 Task: Create a due date automation trigger when advanced on, 2 working days before a card is due add content with a name or a description ending with resume at 11:00 AM.
Action: Mouse moved to (839, 253)
Screenshot: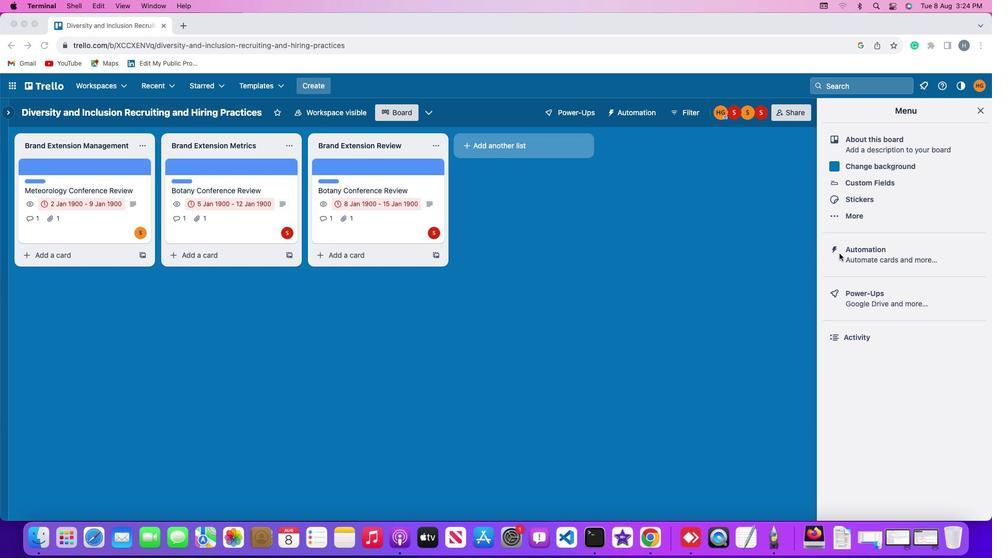 
Action: Mouse pressed left at (839, 253)
Screenshot: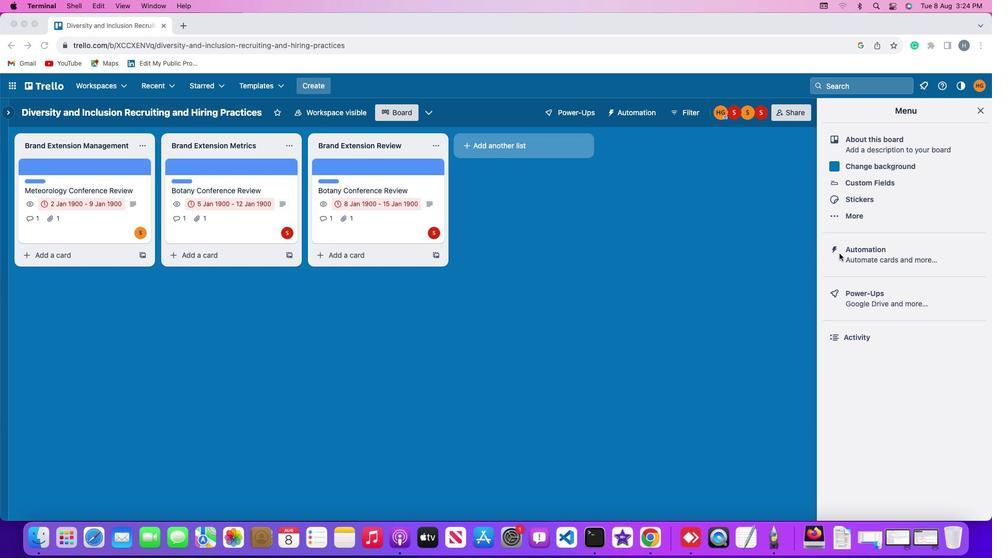
Action: Mouse pressed left at (839, 253)
Screenshot: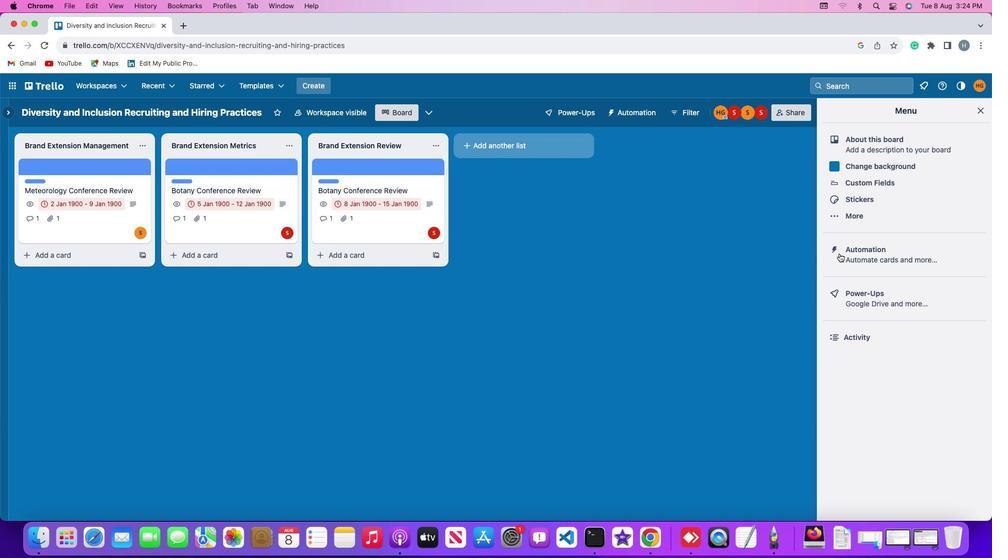 
Action: Mouse moved to (75, 247)
Screenshot: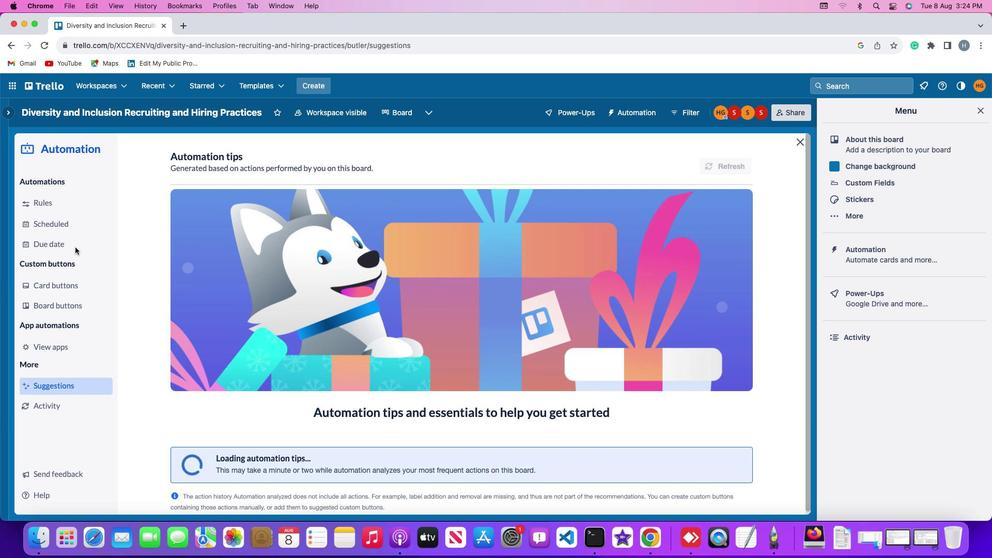 
Action: Mouse pressed left at (75, 247)
Screenshot: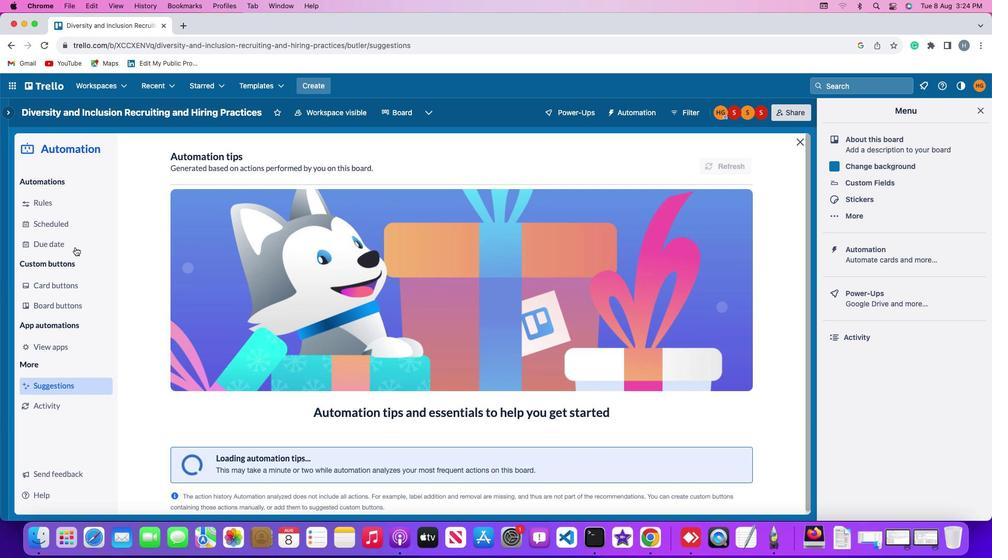 
Action: Mouse moved to (689, 160)
Screenshot: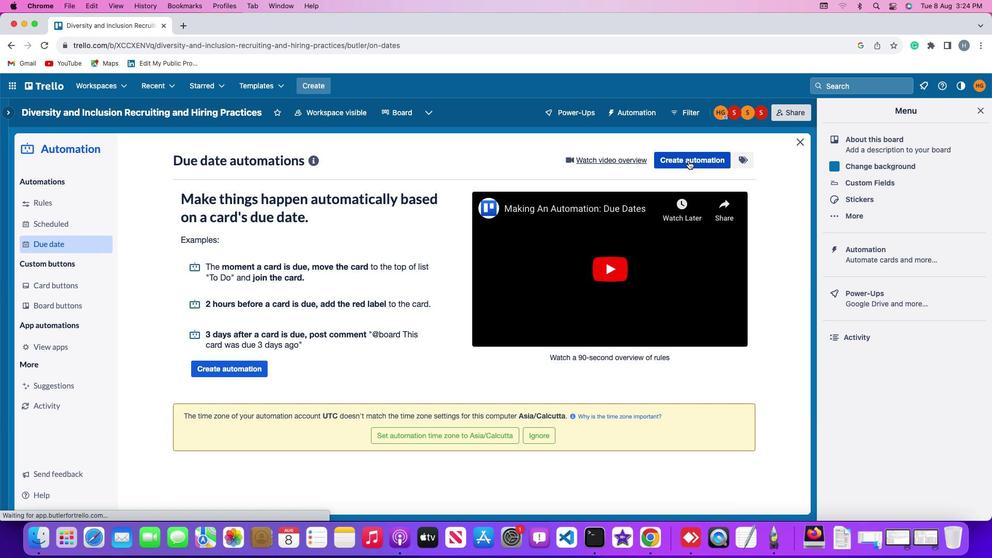 
Action: Mouse pressed left at (689, 160)
Screenshot: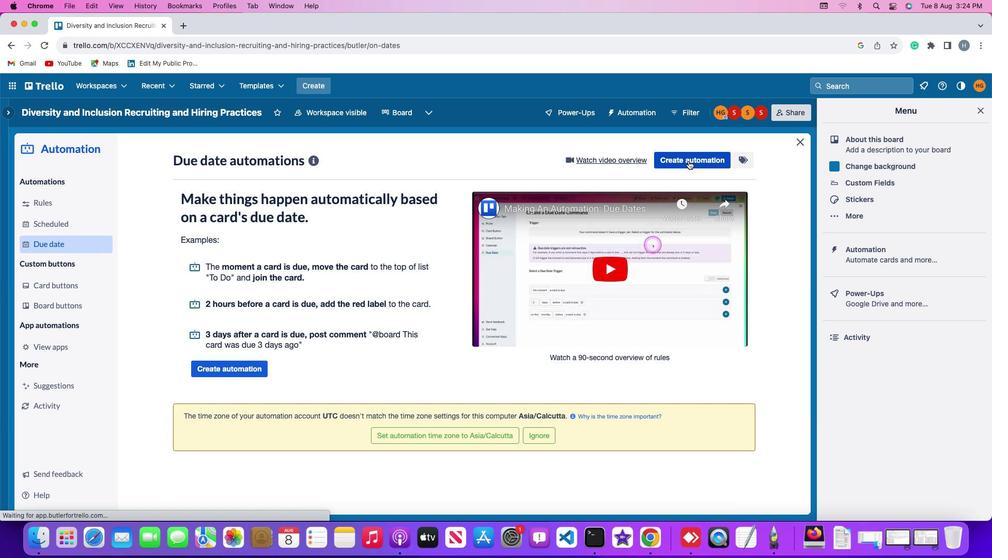 
Action: Mouse moved to (221, 256)
Screenshot: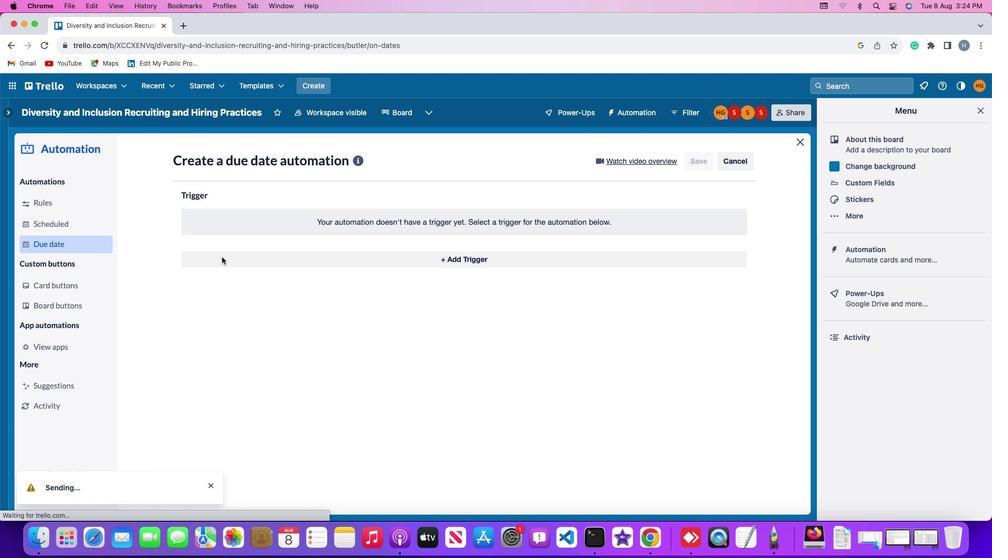 
Action: Mouse pressed left at (221, 256)
Screenshot: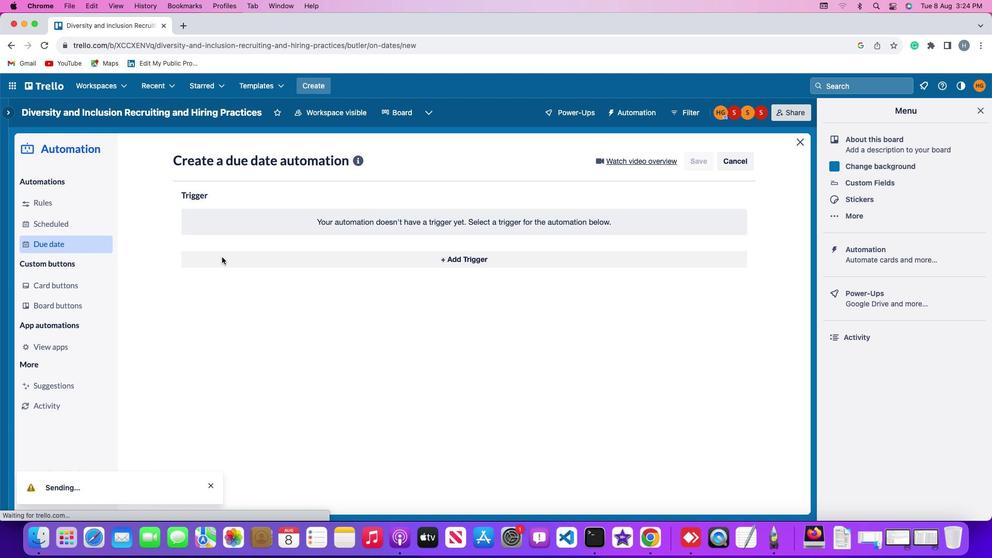 
Action: Mouse moved to (205, 415)
Screenshot: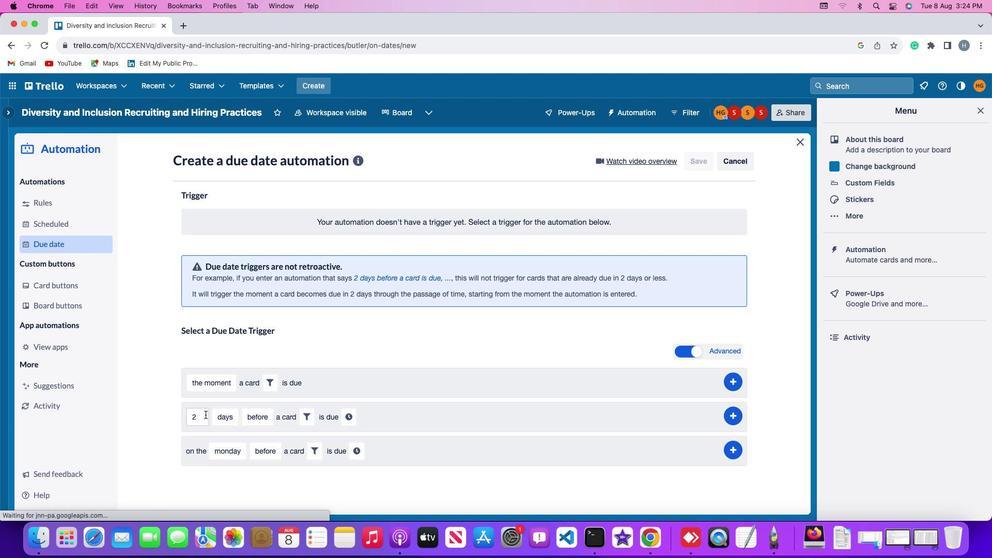 
Action: Mouse pressed left at (205, 415)
Screenshot: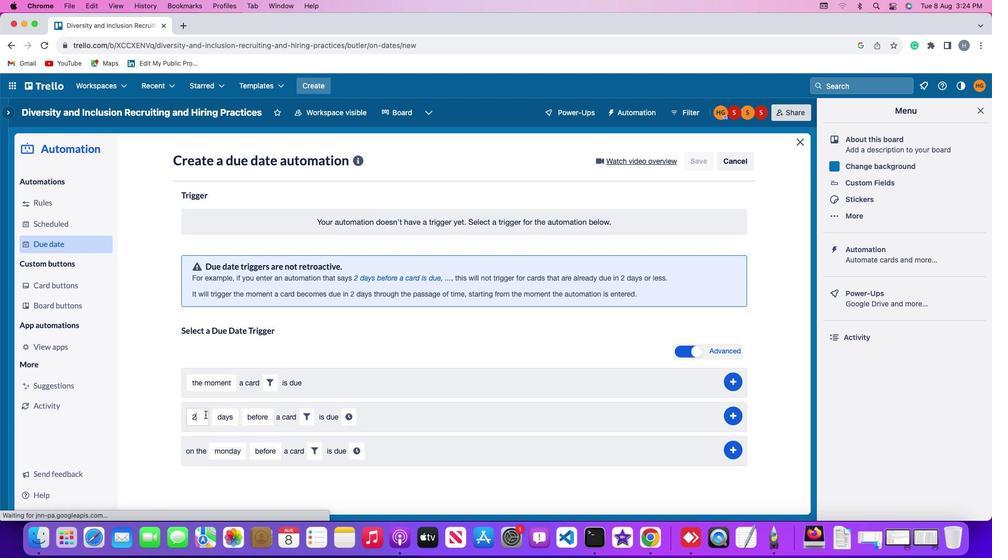 
Action: Key pressed Key.backspace'2'
Screenshot: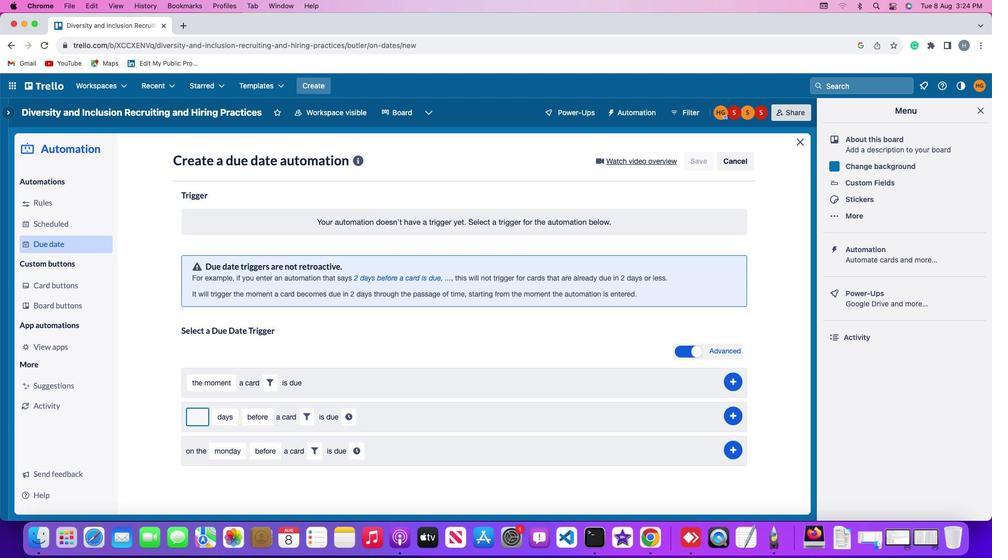 
Action: Mouse moved to (223, 415)
Screenshot: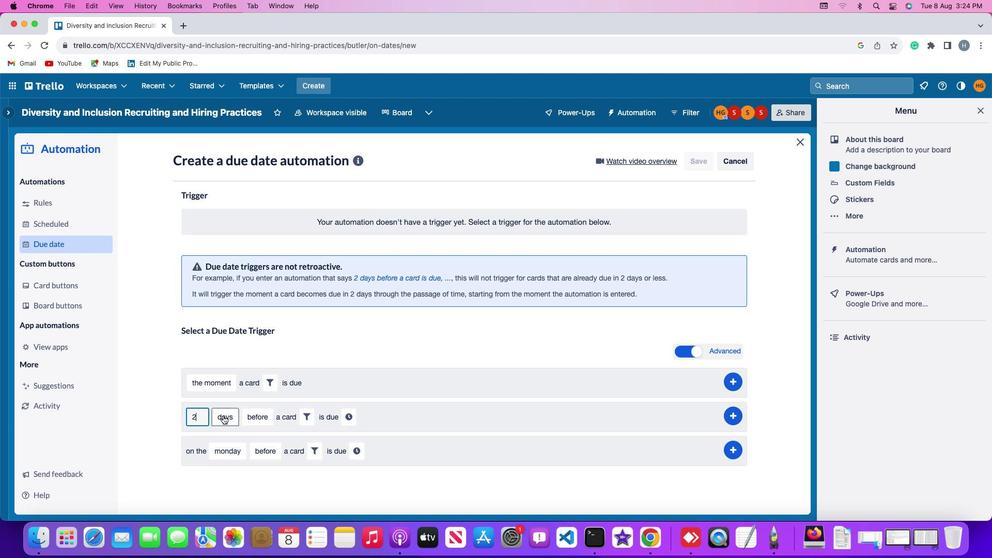 
Action: Mouse pressed left at (223, 415)
Screenshot: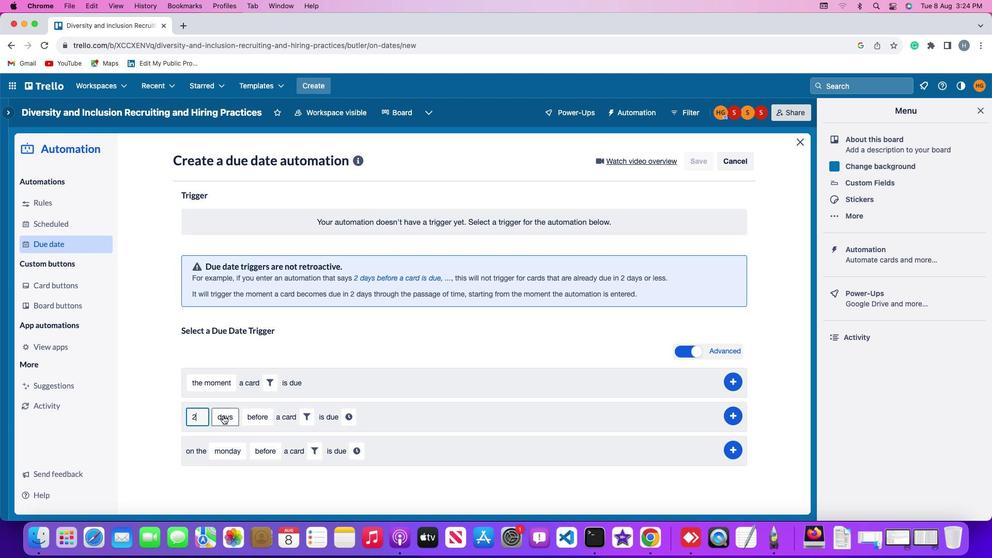 
Action: Mouse moved to (231, 456)
Screenshot: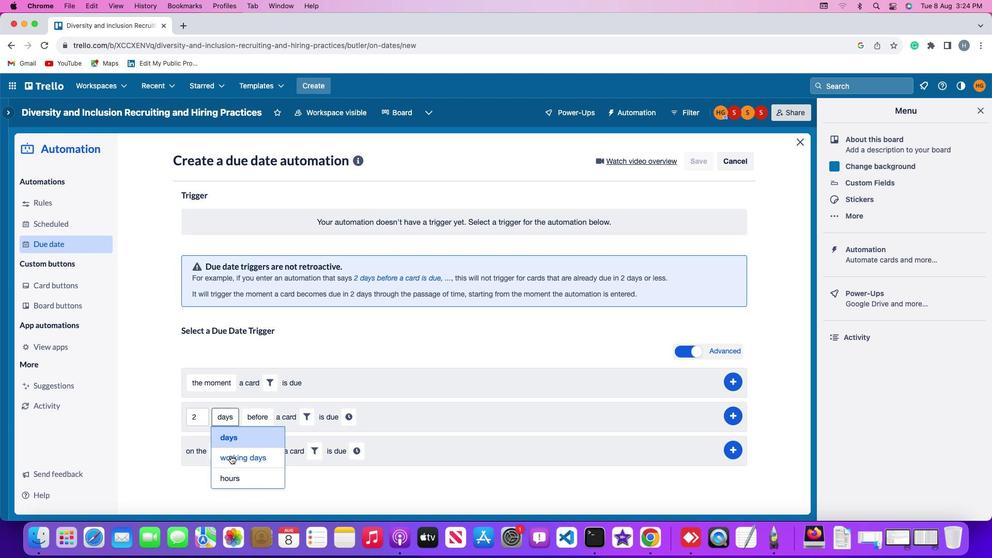 
Action: Mouse pressed left at (231, 456)
Screenshot: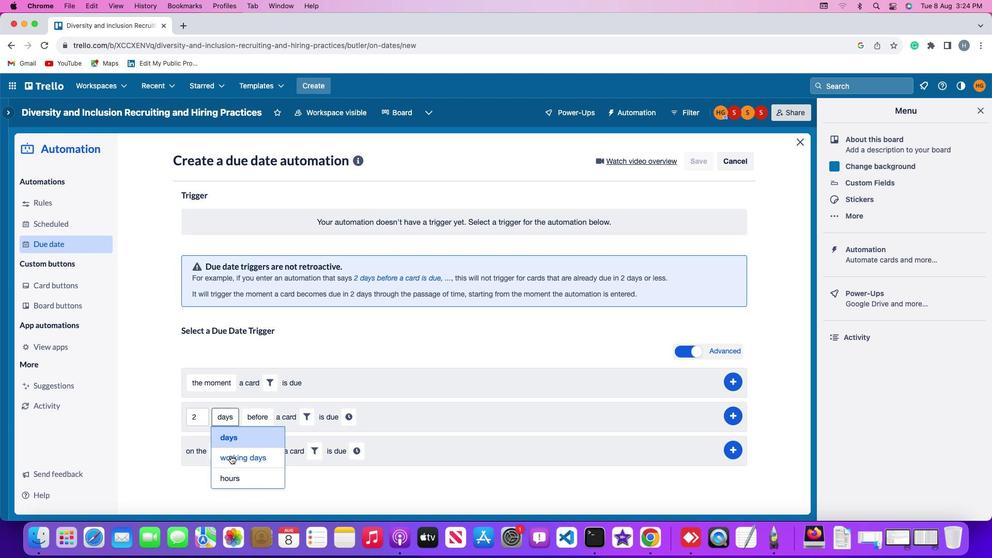 
Action: Mouse moved to (286, 418)
Screenshot: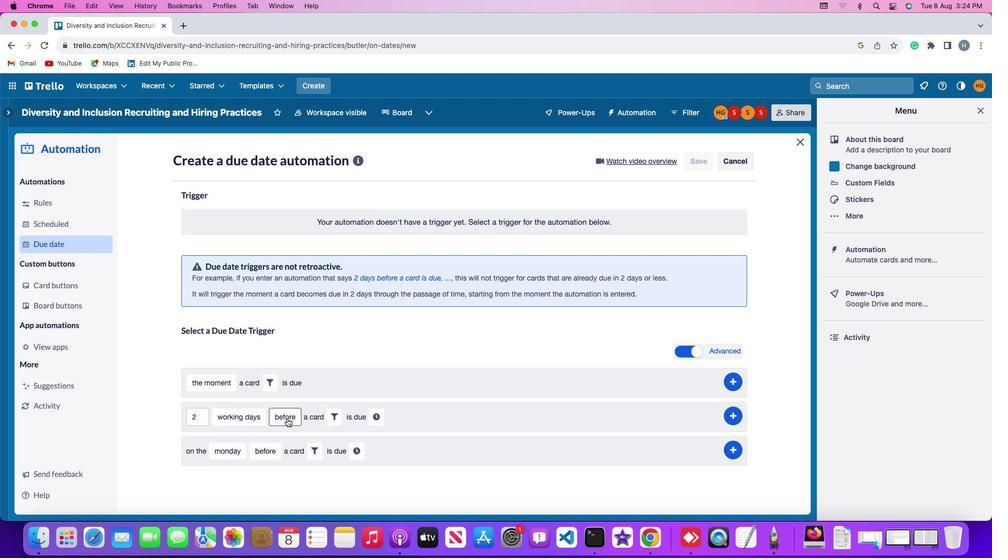 
Action: Mouse pressed left at (286, 418)
Screenshot: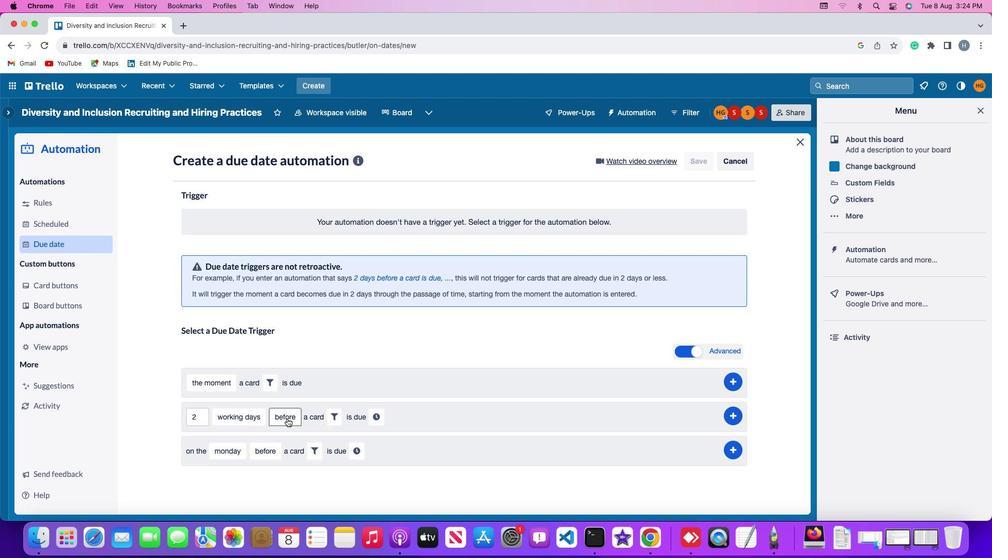
Action: Mouse moved to (294, 431)
Screenshot: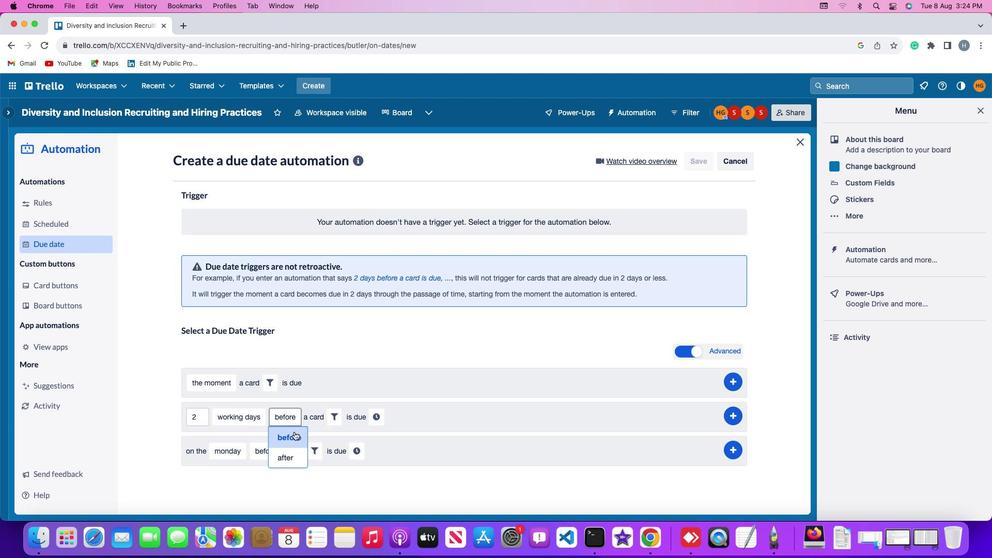 
Action: Mouse pressed left at (294, 431)
Screenshot: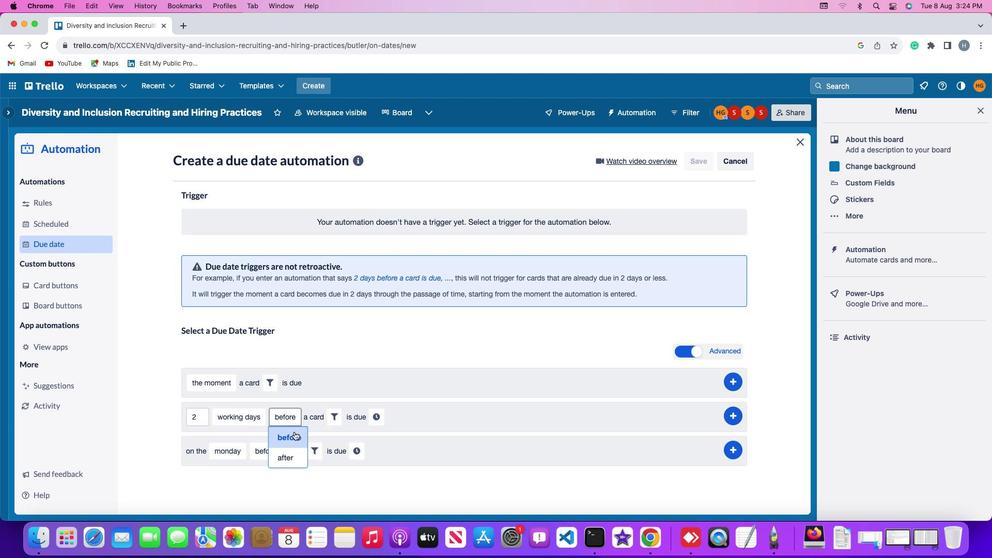 
Action: Mouse moved to (341, 410)
Screenshot: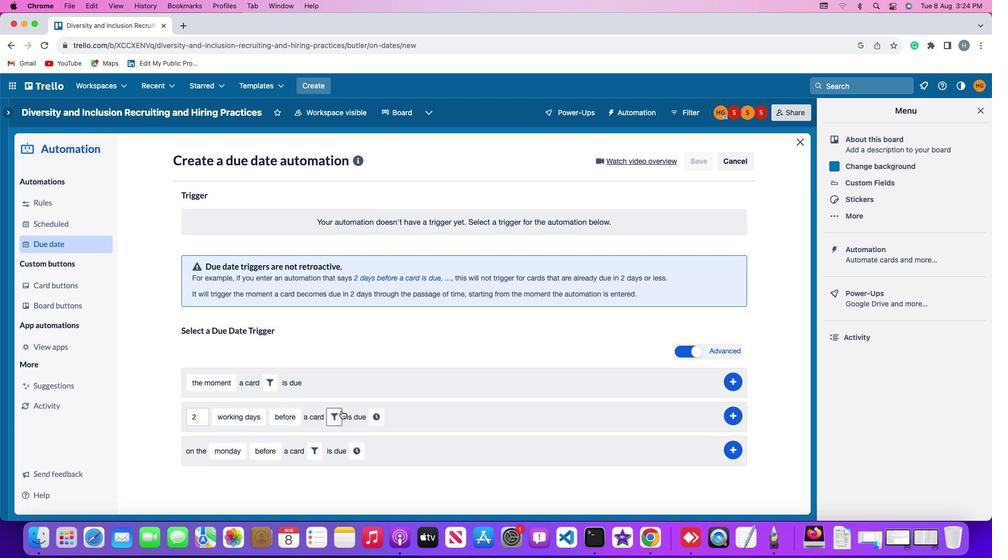 
Action: Mouse pressed left at (341, 410)
Screenshot: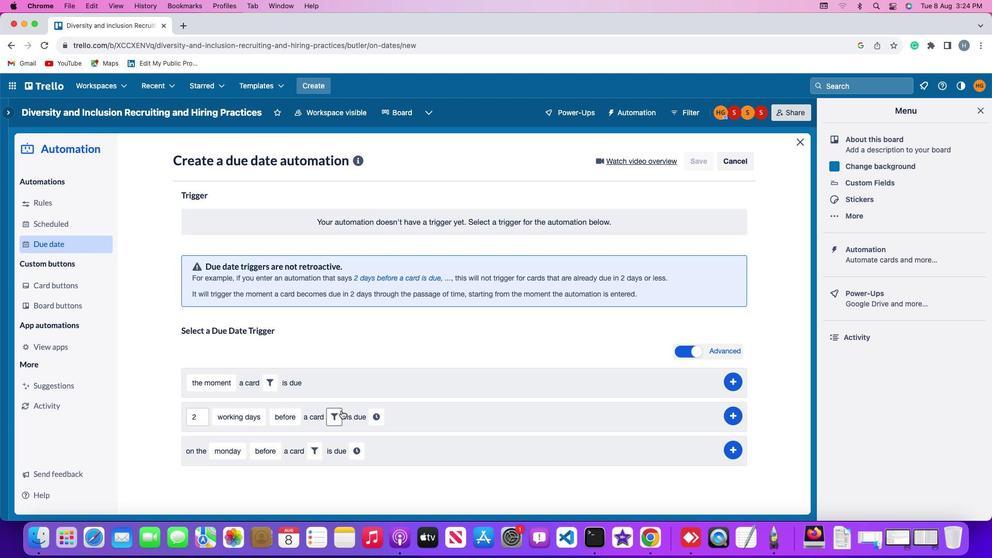 
Action: Mouse moved to (471, 447)
Screenshot: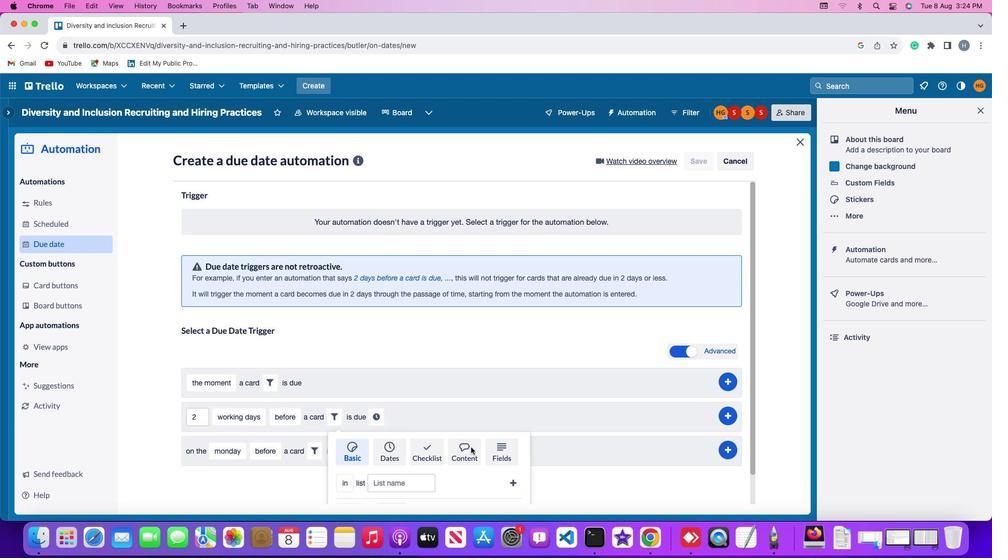 
Action: Mouse pressed left at (471, 447)
Screenshot: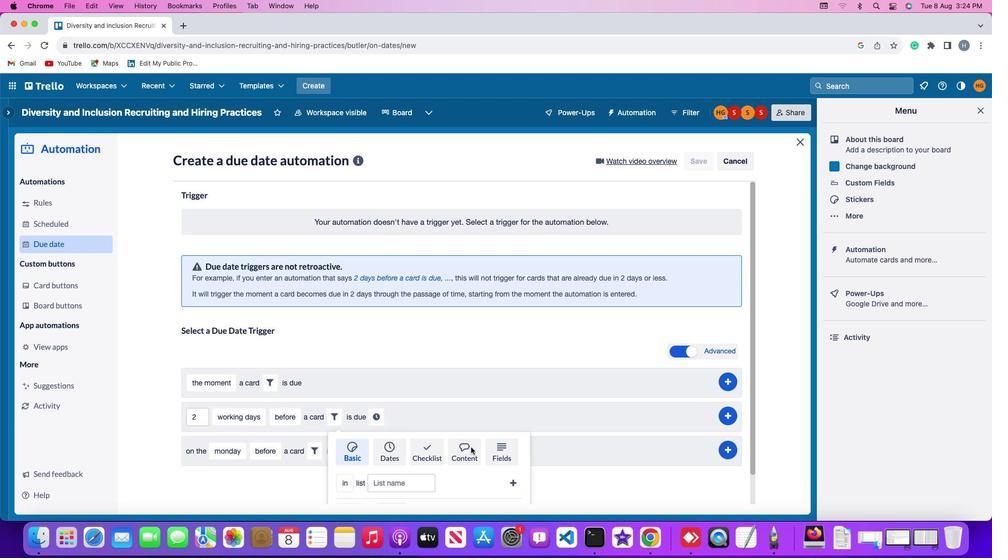 
Action: Mouse moved to (363, 479)
Screenshot: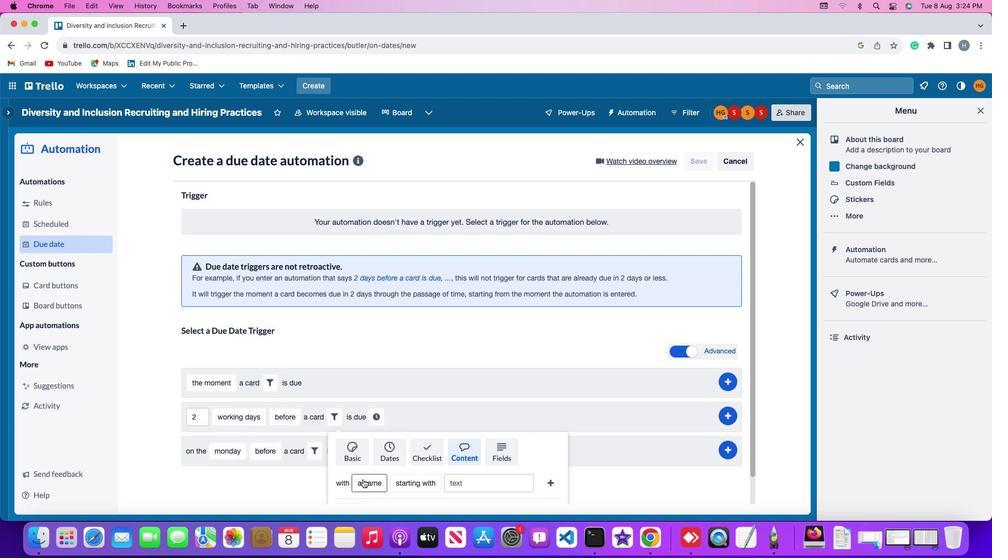 
Action: Mouse pressed left at (363, 479)
Screenshot: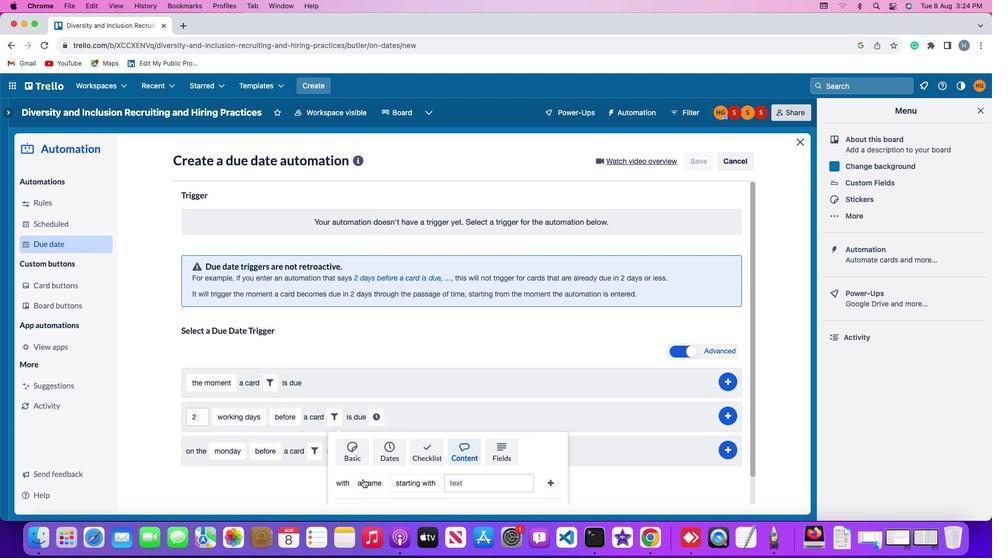 
Action: Mouse moved to (368, 464)
Screenshot: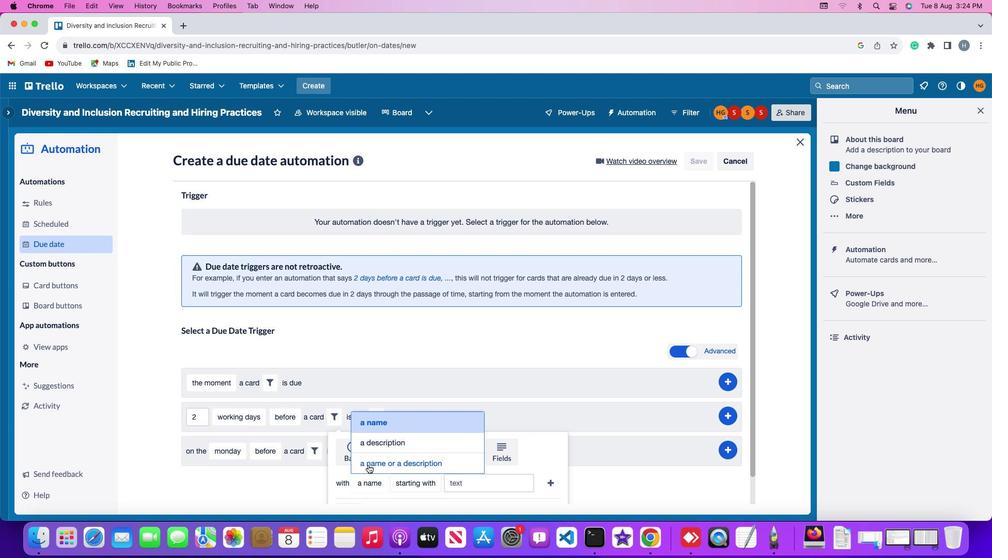 
Action: Mouse pressed left at (368, 464)
Screenshot: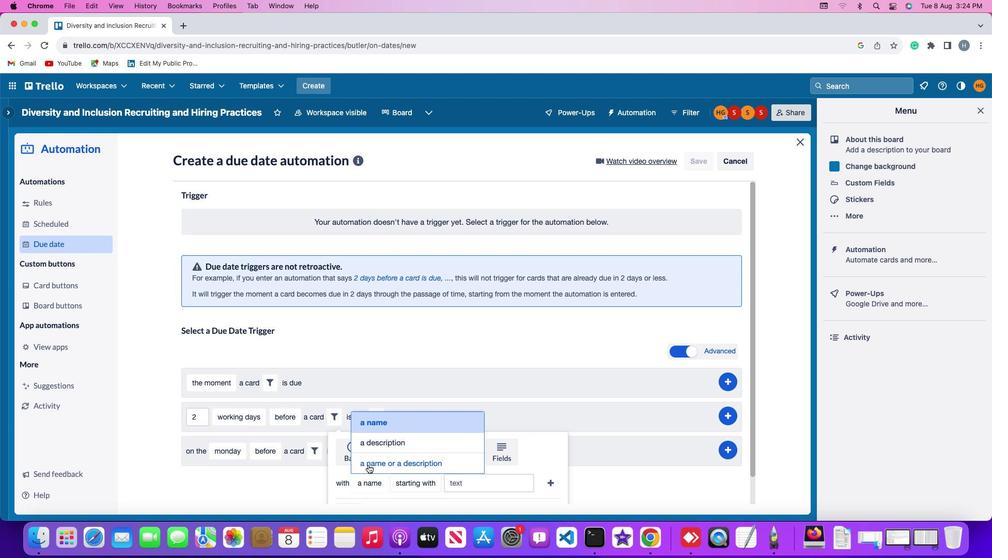 
Action: Mouse moved to (462, 484)
Screenshot: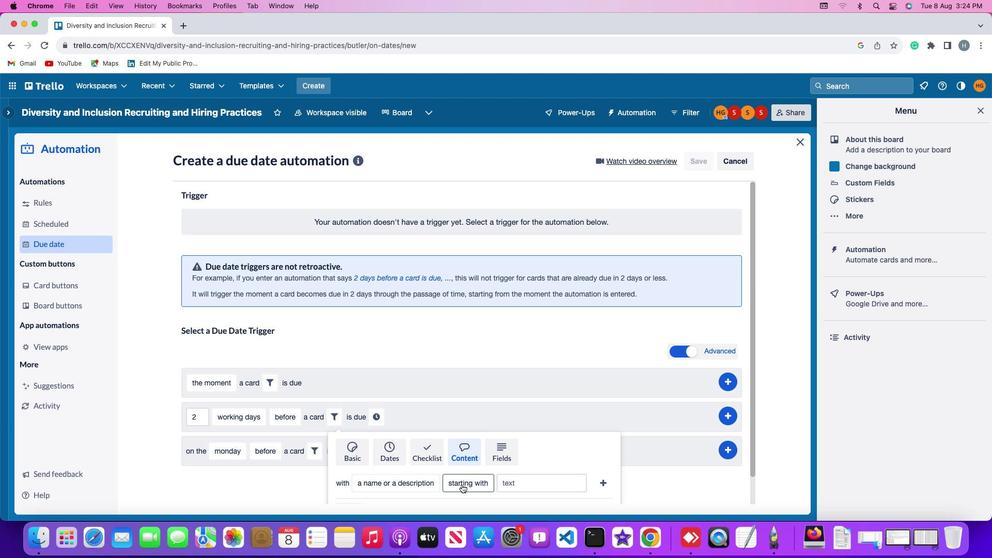 
Action: Mouse pressed left at (462, 484)
Screenshot: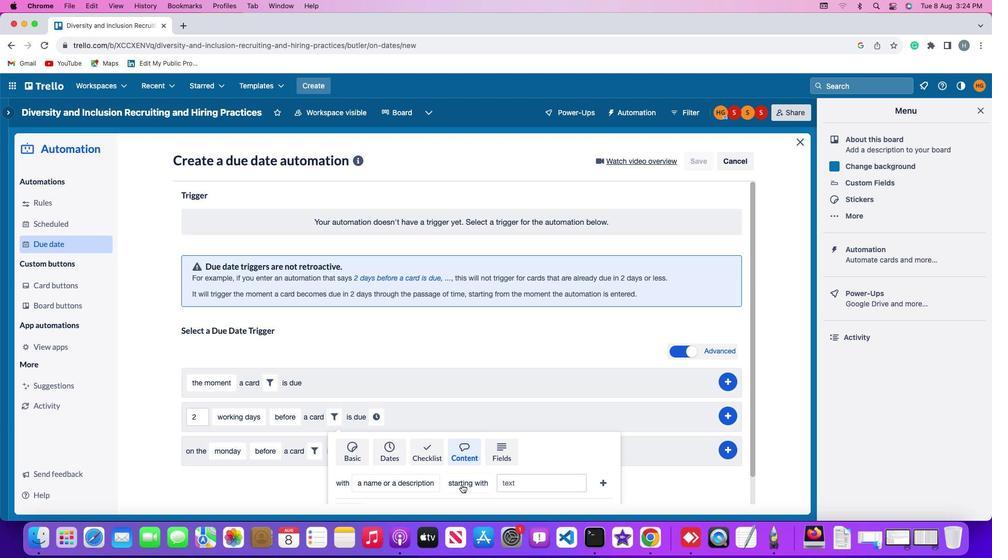 
Action: Mouse moved to (483, 381)
Screenshot: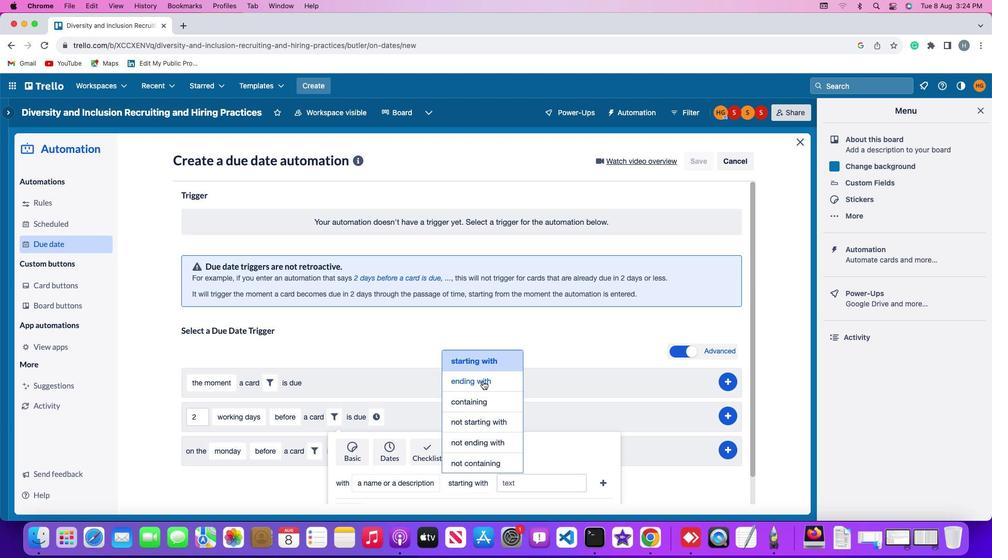 
Action: Mouse pressed left at (483, 381)
Screenshot: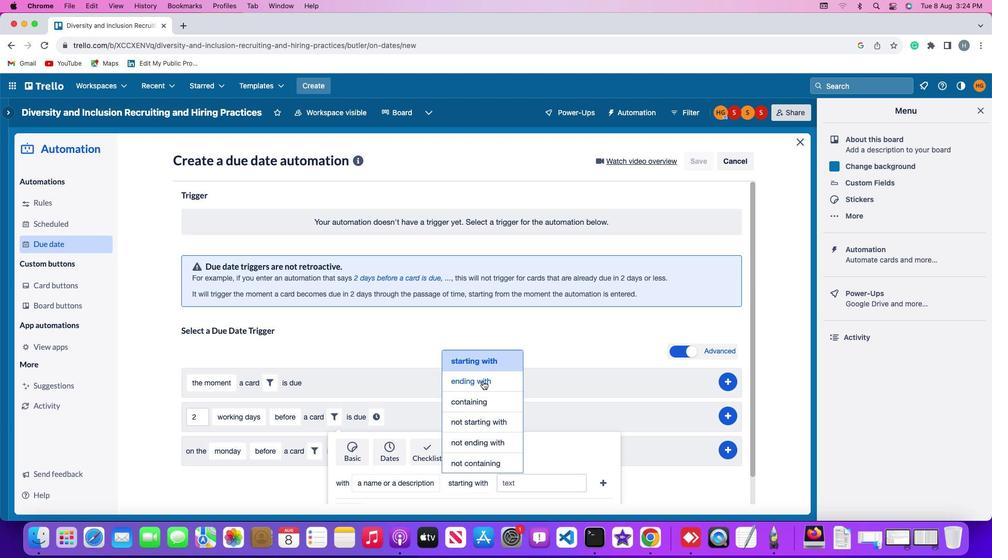 
Action: Mouse moved to (525, 483)
Screenshot: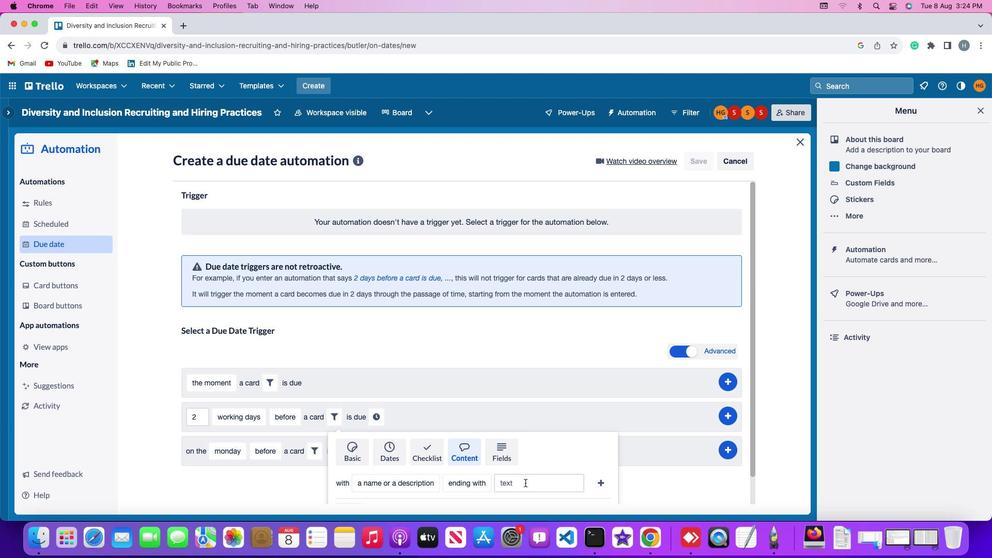 
Action: Mouse pressed left at (525, 483)
Screenshot: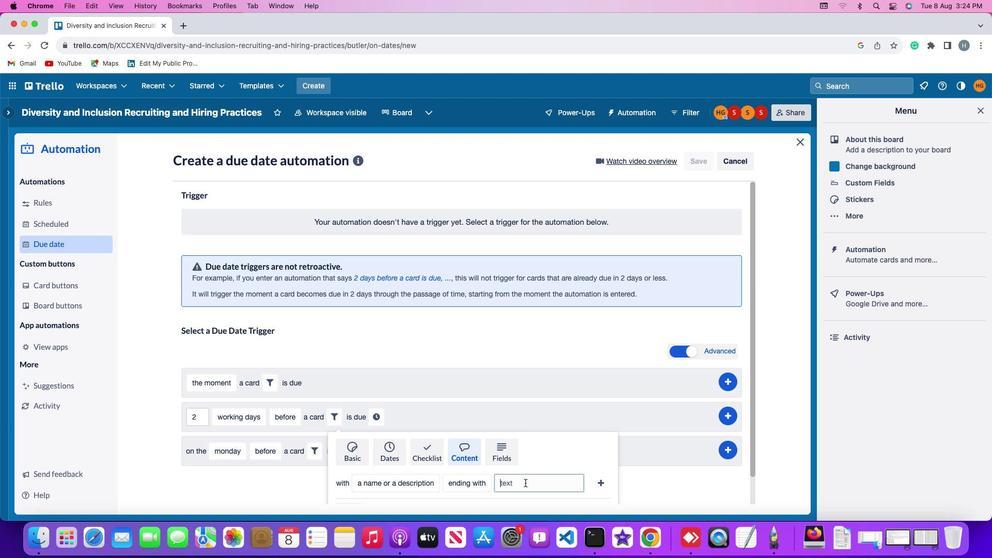 
Action: Key pressed 'r''e''s''u''m''e'
Screenshot: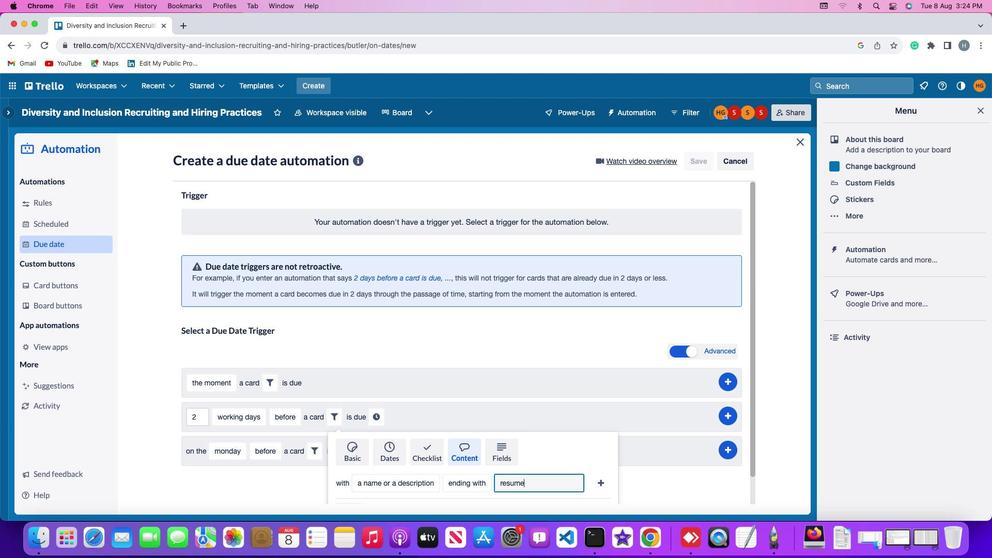 
Action: Mouse moved to (605, 481)
Screenshot: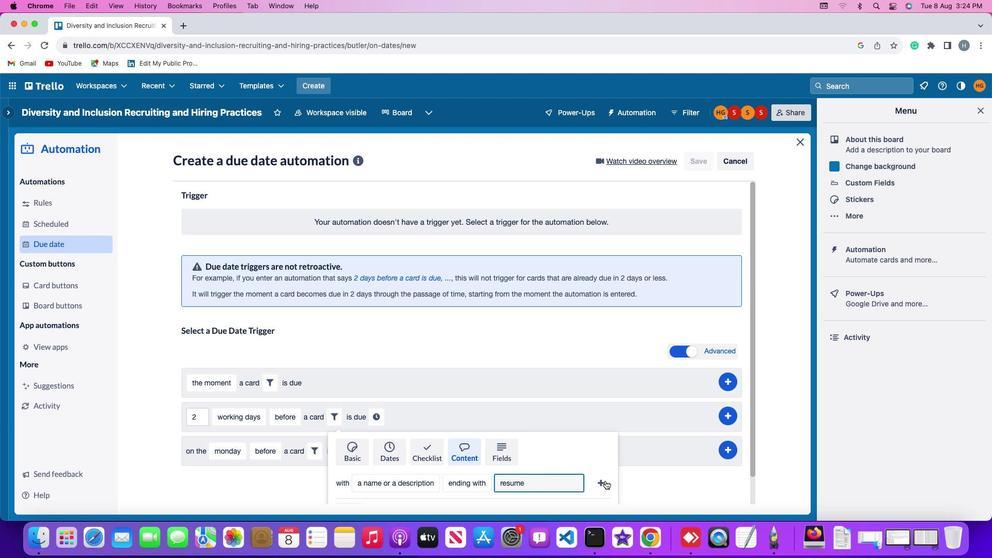 
Action: Mouse pressed left at (605, 481)
Screenshot: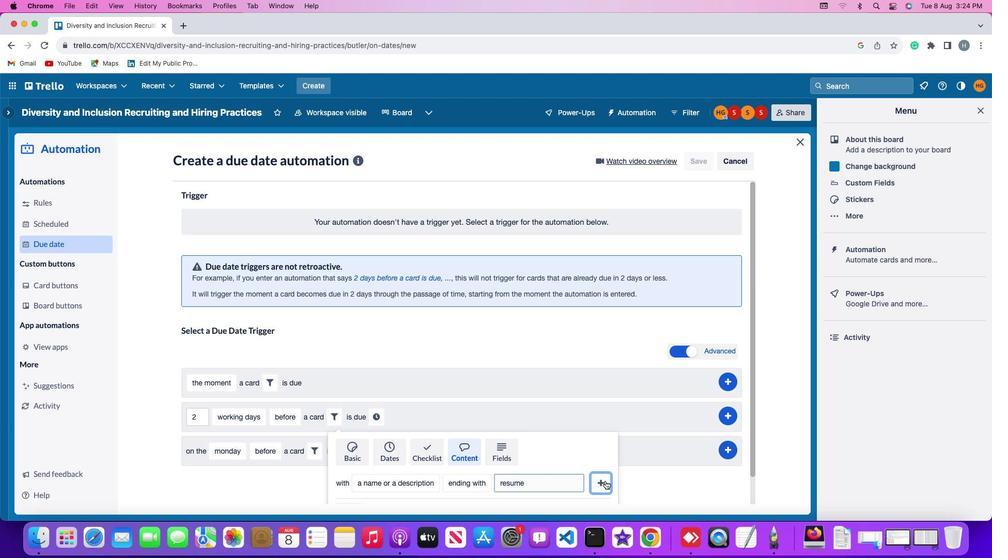 
Action: Mouse moved to (564, 413)
Screenshot: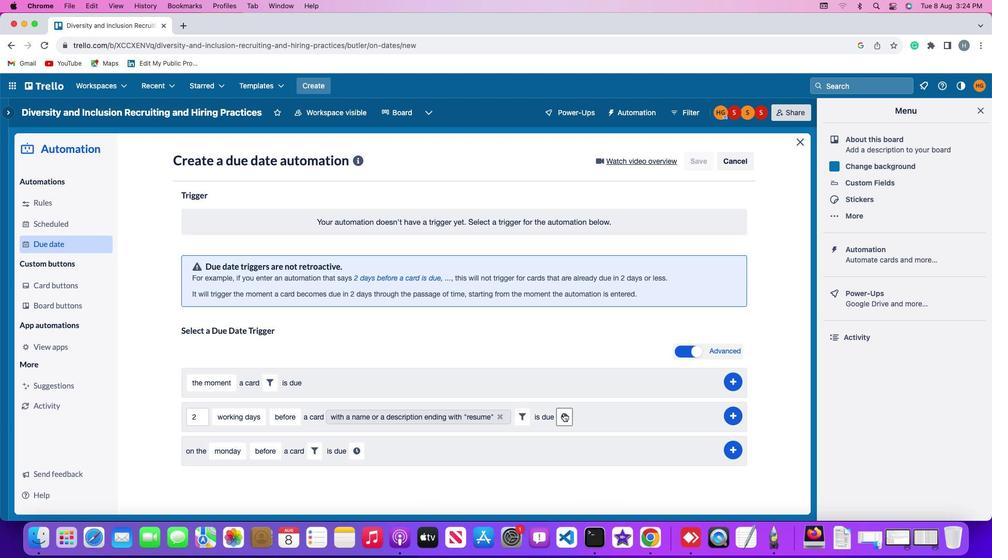 
Action: Mouse pressed left at (564, 413)
Screenshot: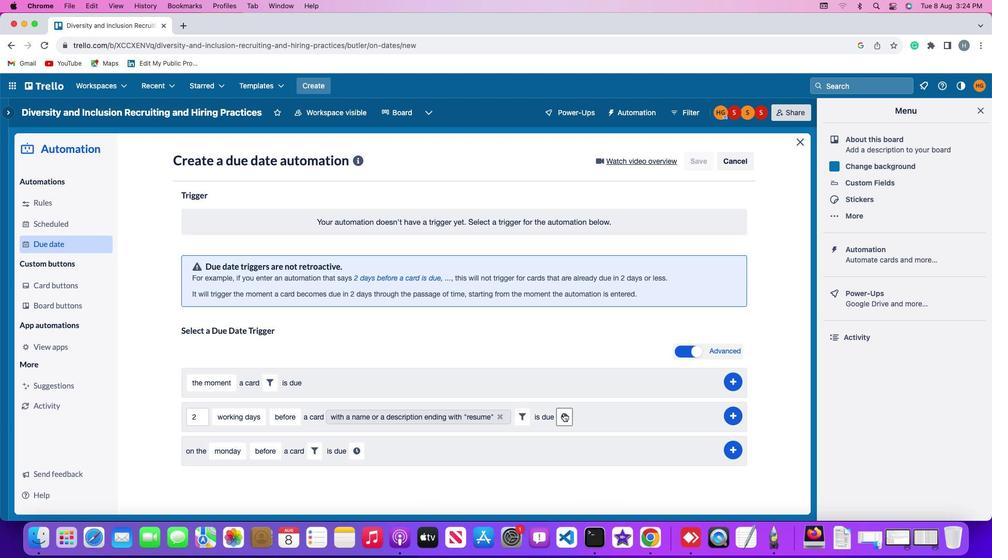 
Action: Mouse moved to (585, 416)
Screenshot: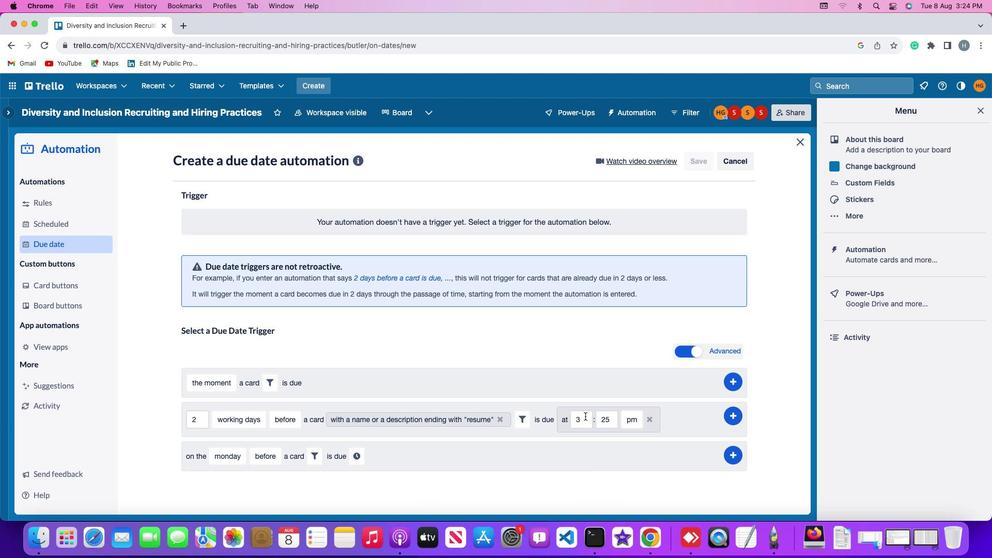 
Action: Mouse pressed left at (585, 416)
Screenshot: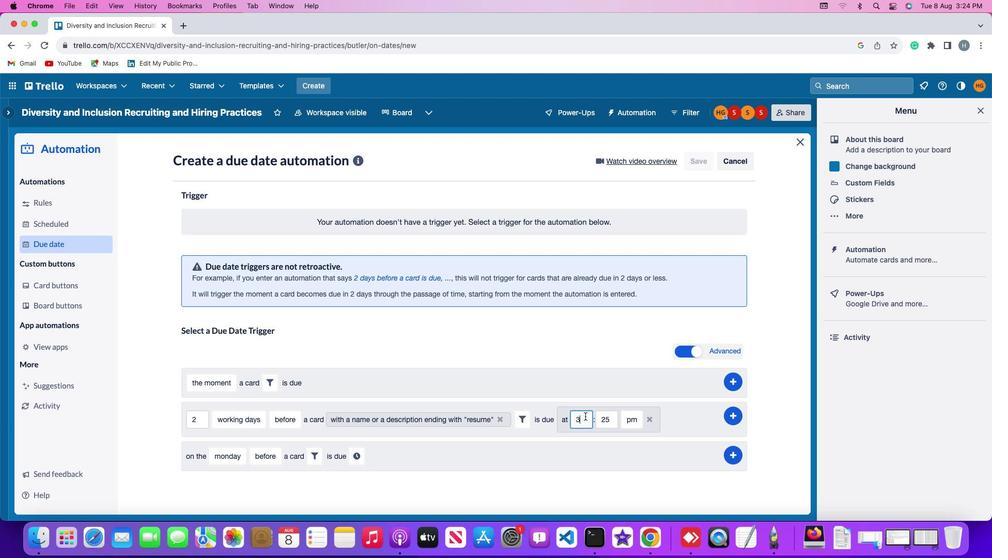 
Action: Key pressed Key.backspace'1''1'
Screenshot: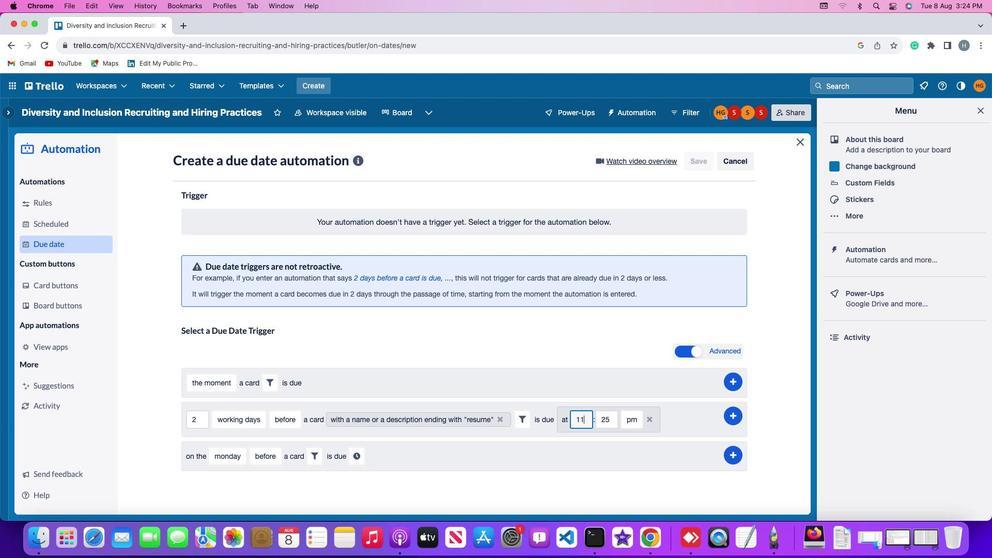 
Action: Mouse moved to (614, 418)
Screenshot: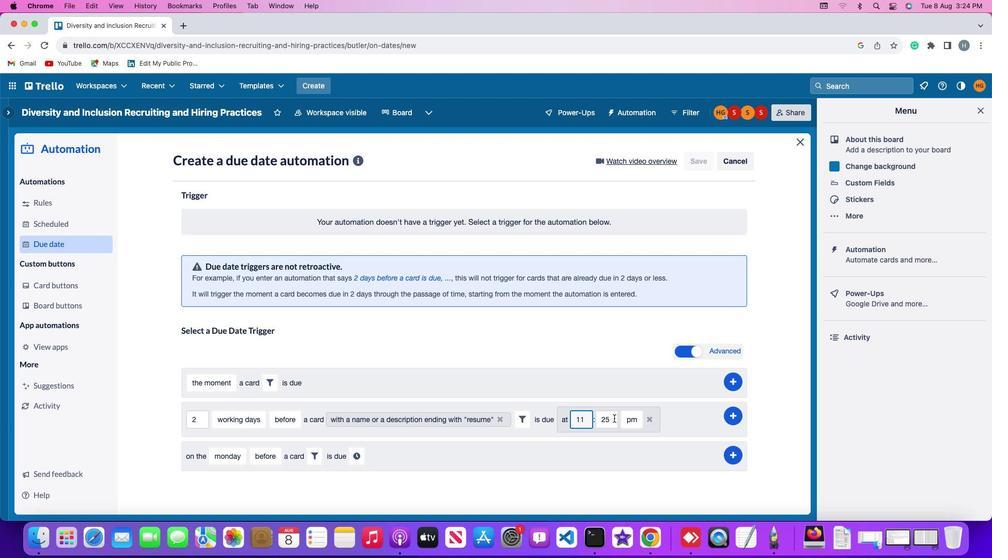 
Action: Mouse pressed left at (614, 418)
Screenshot: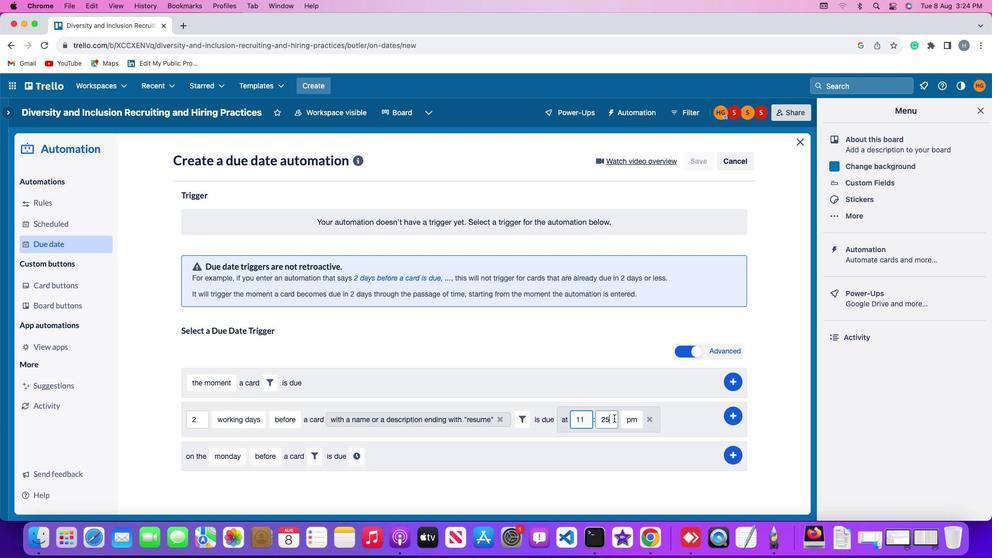
Action: Key pressed Key.backspaceKey.backspace'0''0'
Screenshot: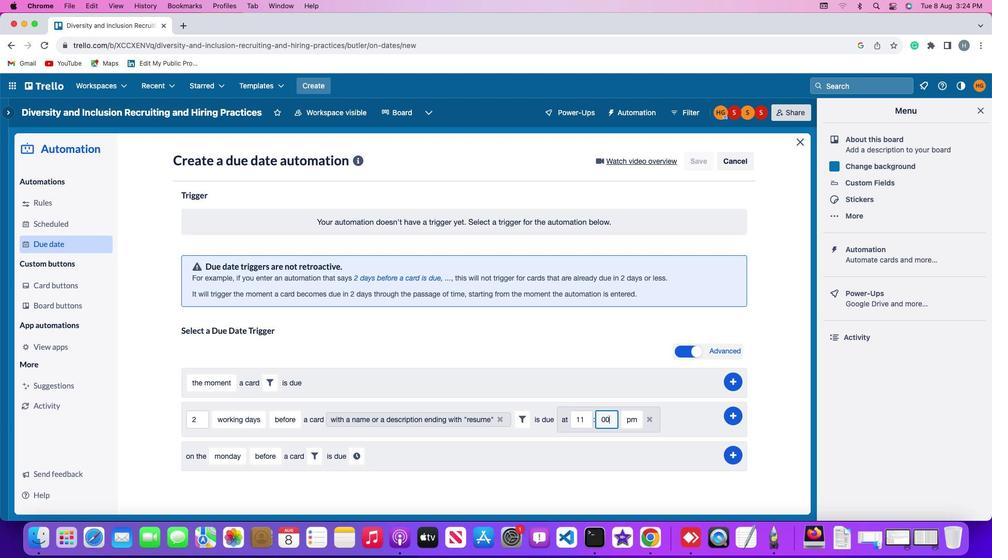 
Action: Mouse moved to (631, 418)
Screenshot: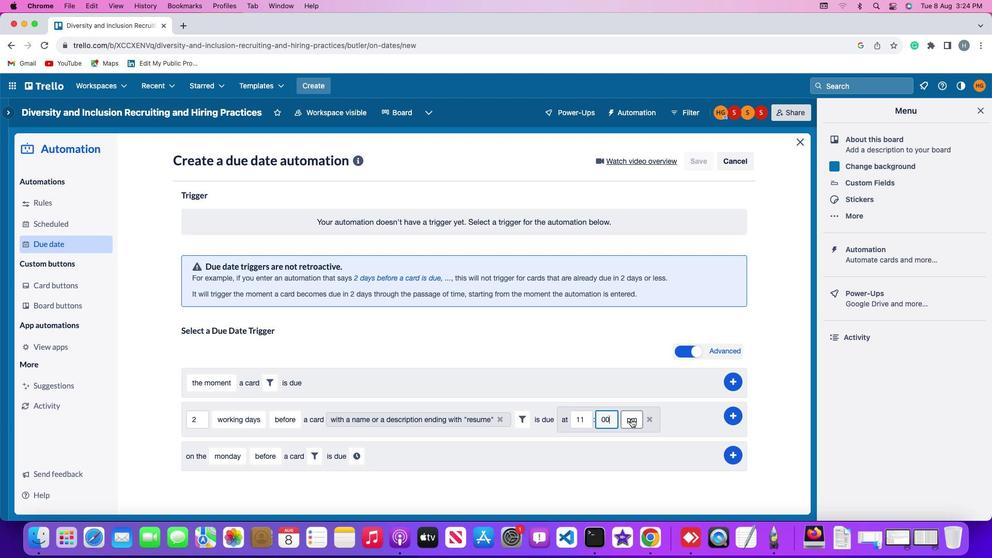 
Action: Mouse pressed left at (631, 418)
Screenshot: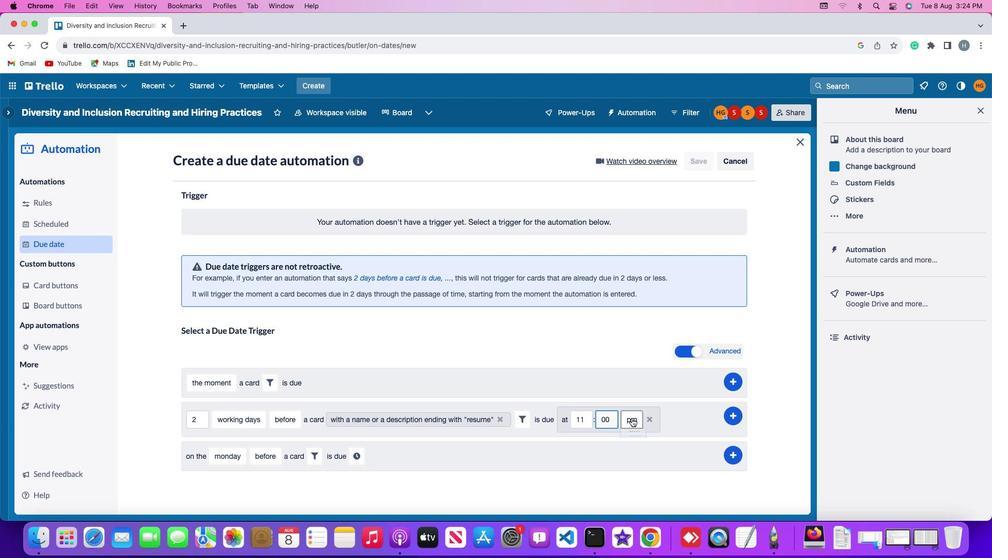 
Action: Mouse moved to (638, 436)
Screenshot: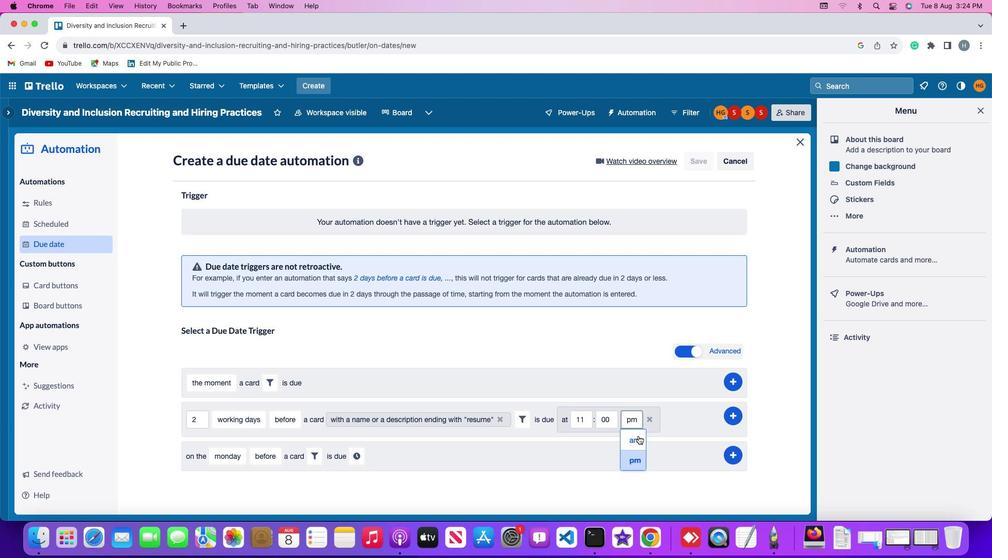 
Action: Mouse pressed left at (638, 436)
Screenshot: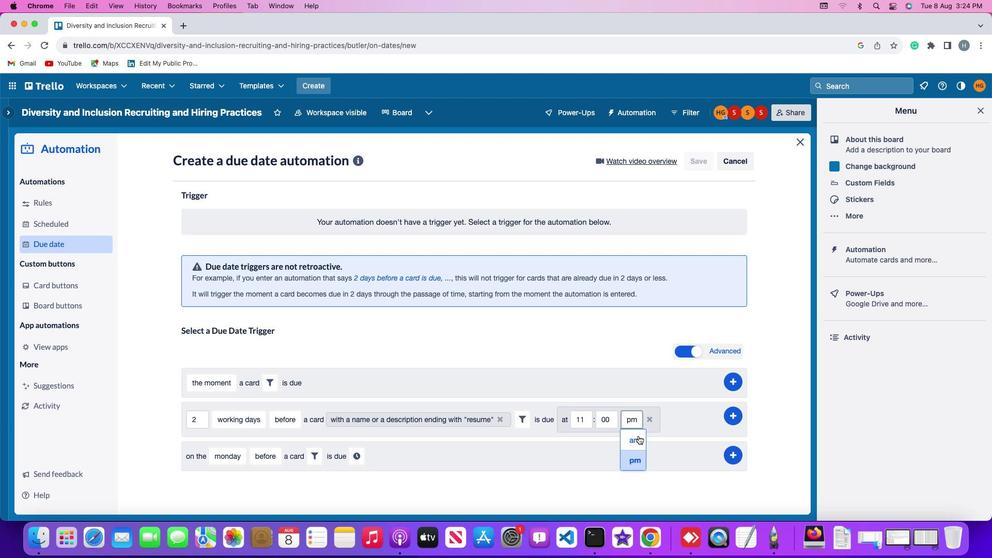 
Action: Mouse moved to (730, 414)
Screenshot: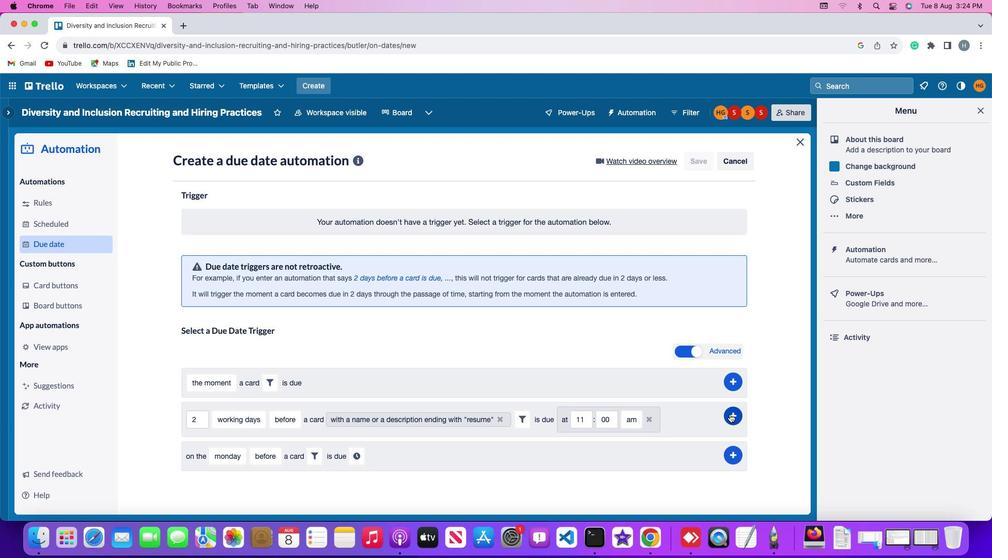 
Action: Mouse pressed left at (730, 414)
Screenshot: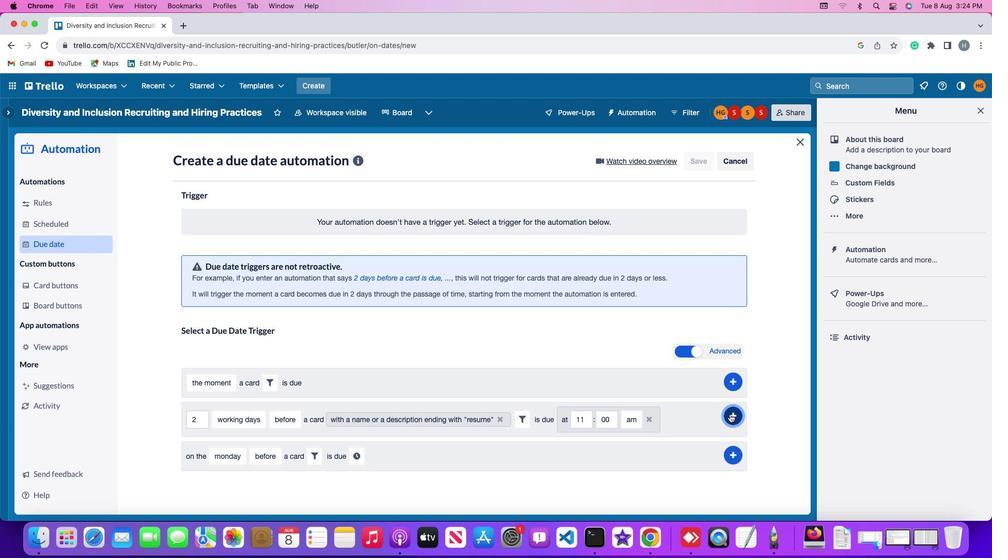 
Action: Mouse moved to (769, 342)
Screenshot: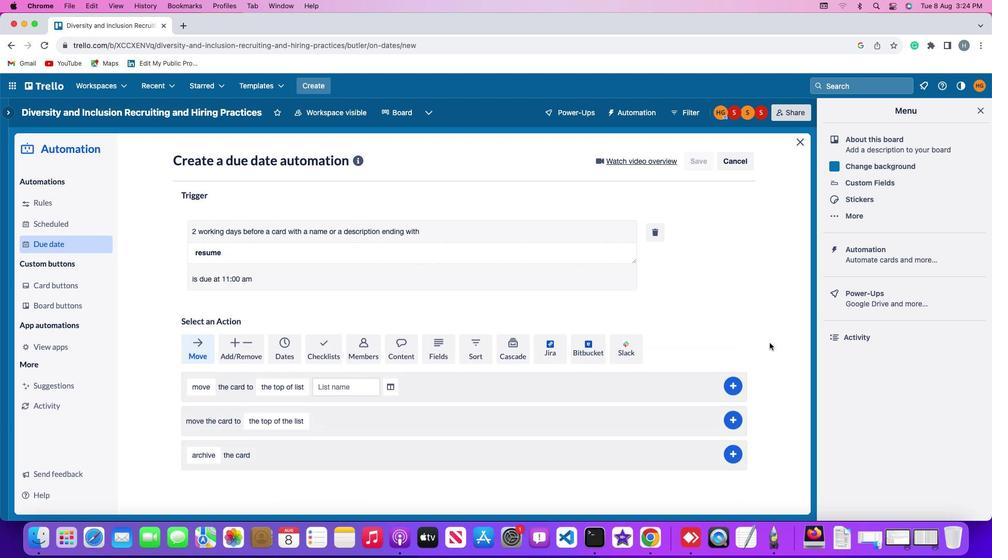 
